 Task: Add in the project XcelTech a sprint 'Starlight'.
Action: Mouse moved to (208, 61)
Screenshot: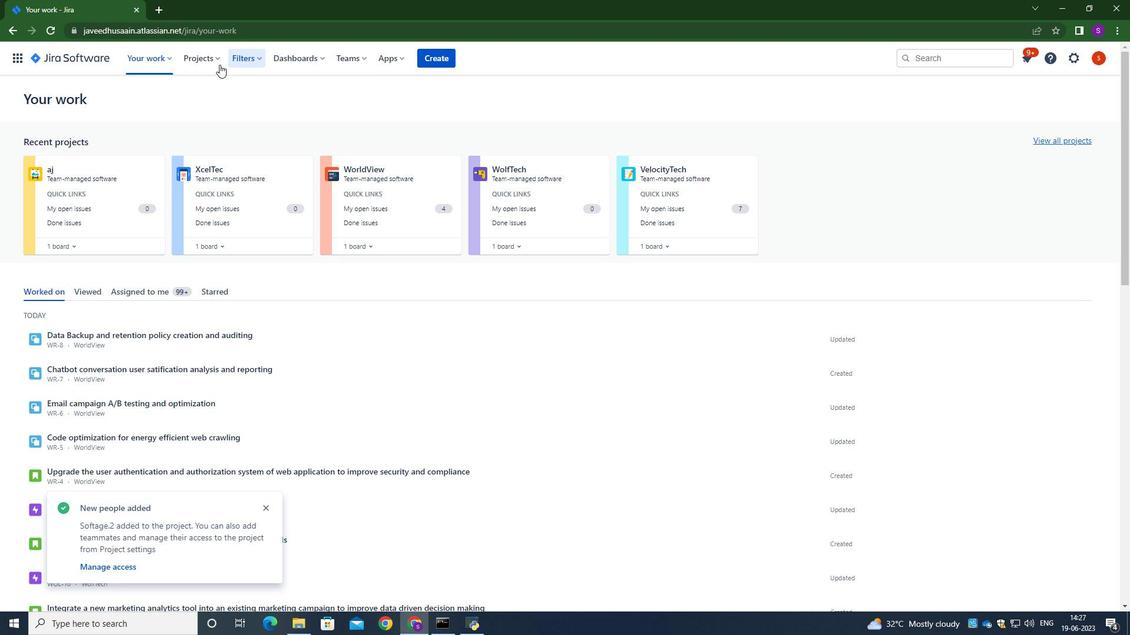 
Action: Mouse pressed left at (208, 61)
Screenshot: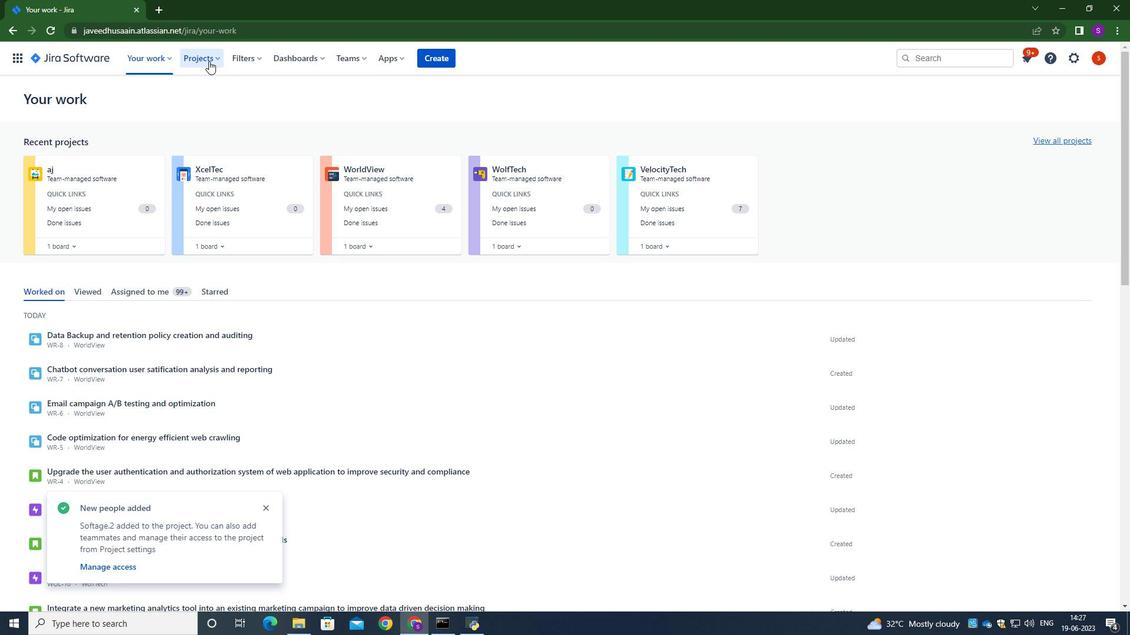 
Action: Mouse moved to (222, 106)
Screenshot: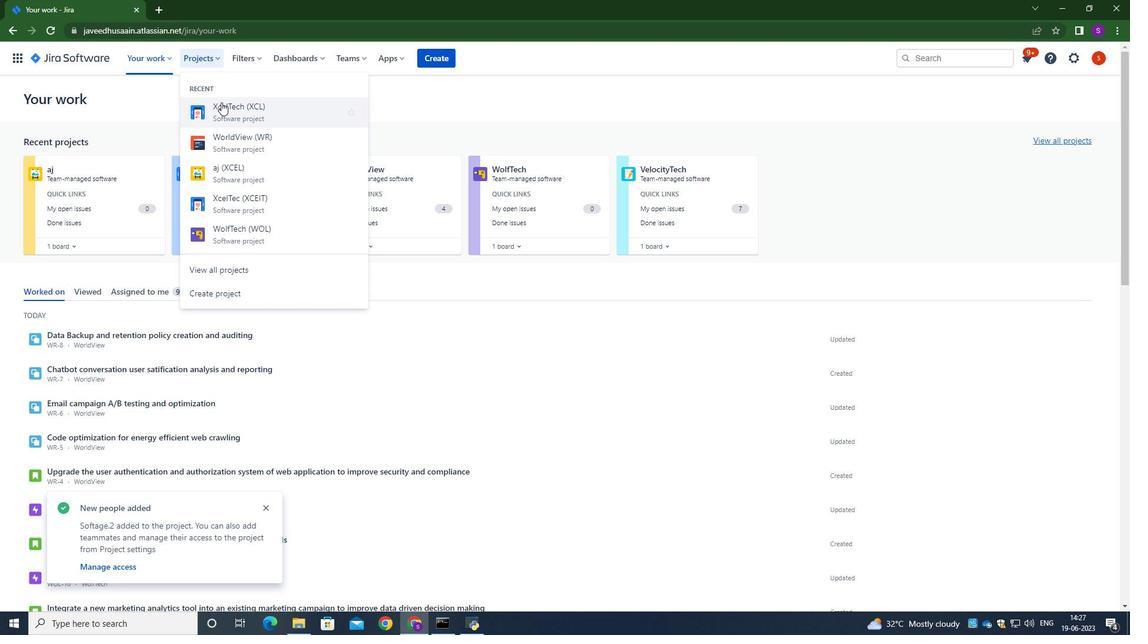 
Action: Mouse pressed left at (222, 106)
Screenshot: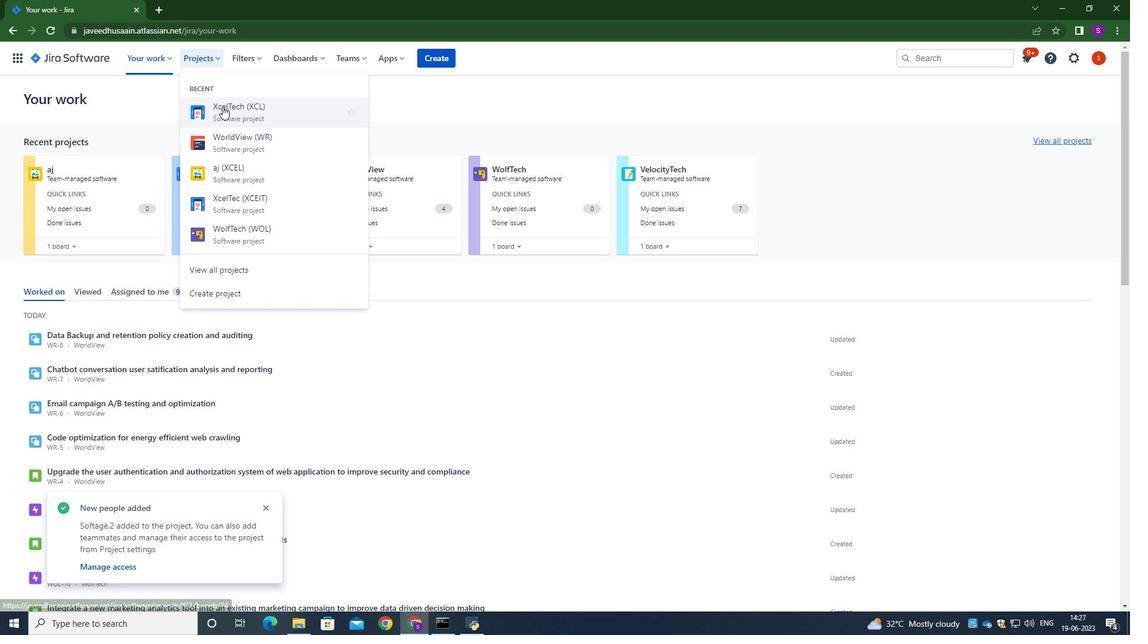 
Action: Mouse moved to (43, 176)
Screenshot: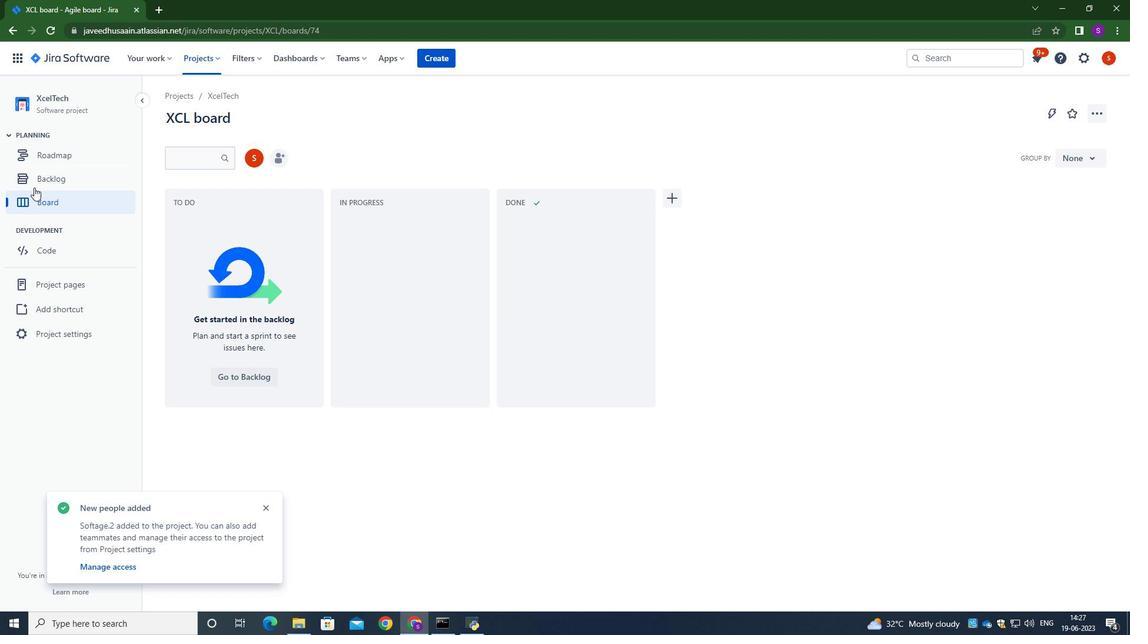 
Action: Mouse pressed left at (43, 176)
Screenshot: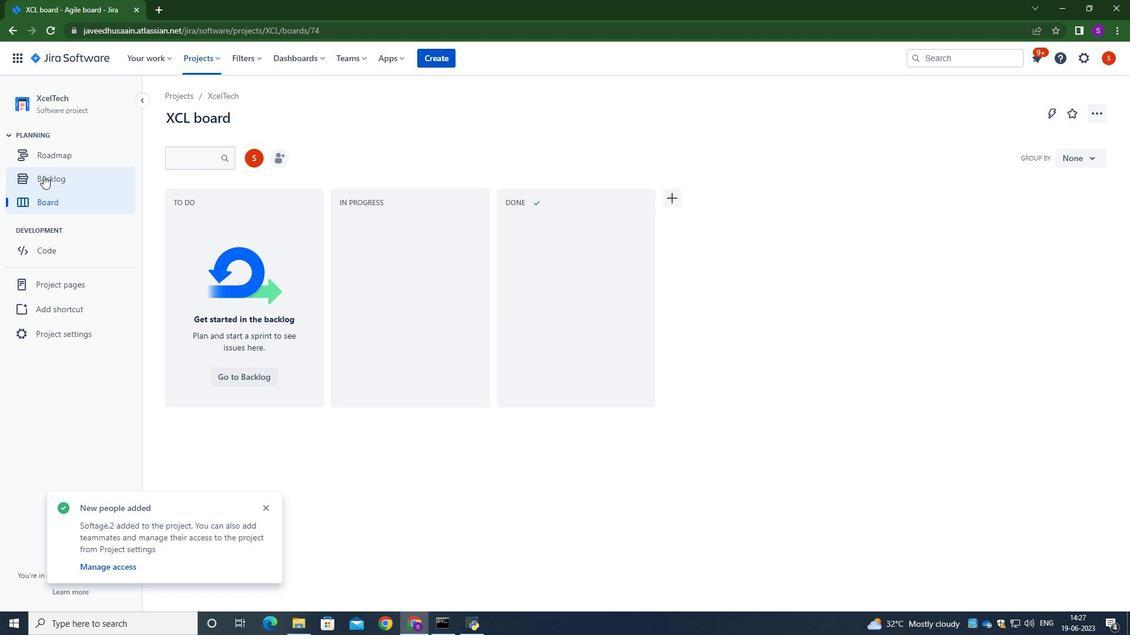 
Action: Mouse moved to (428, 336)
Screenshot: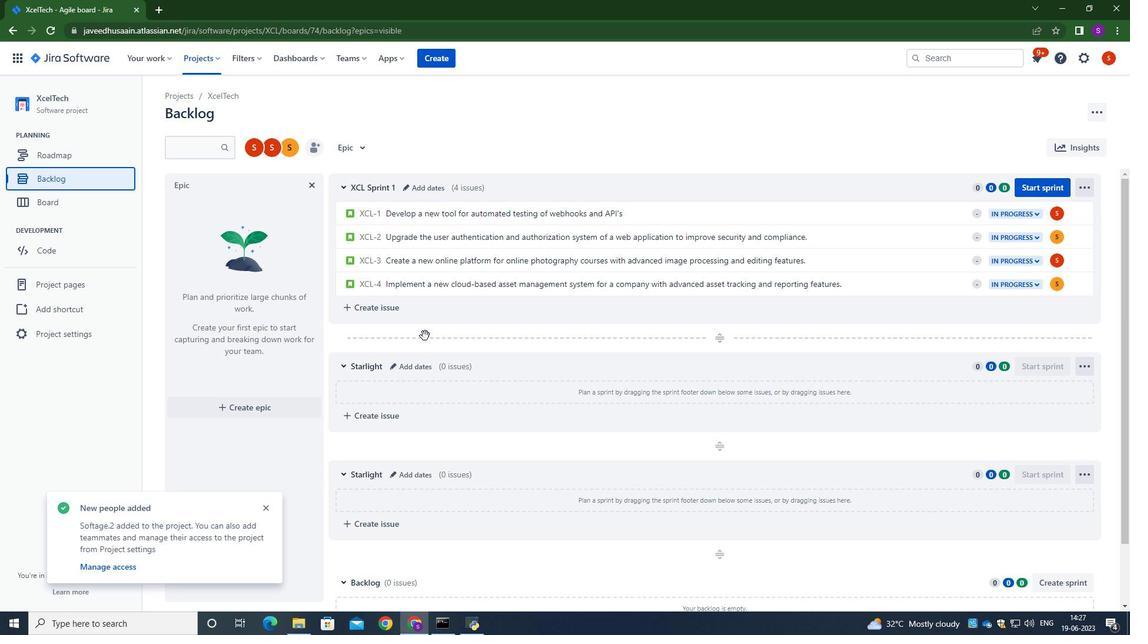 
Action: Mouse scrolled (428, 335) with delta (0, 0)
Screenshot: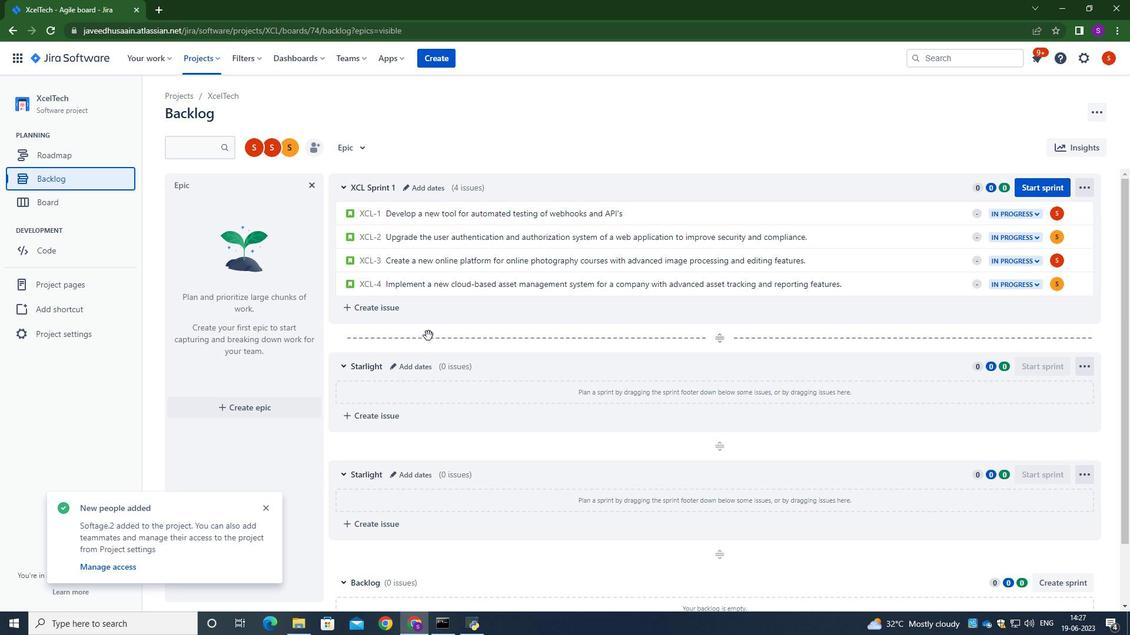 
Action: Mouse scrolled (428, 335) with delta (0, 0)
Screenshot: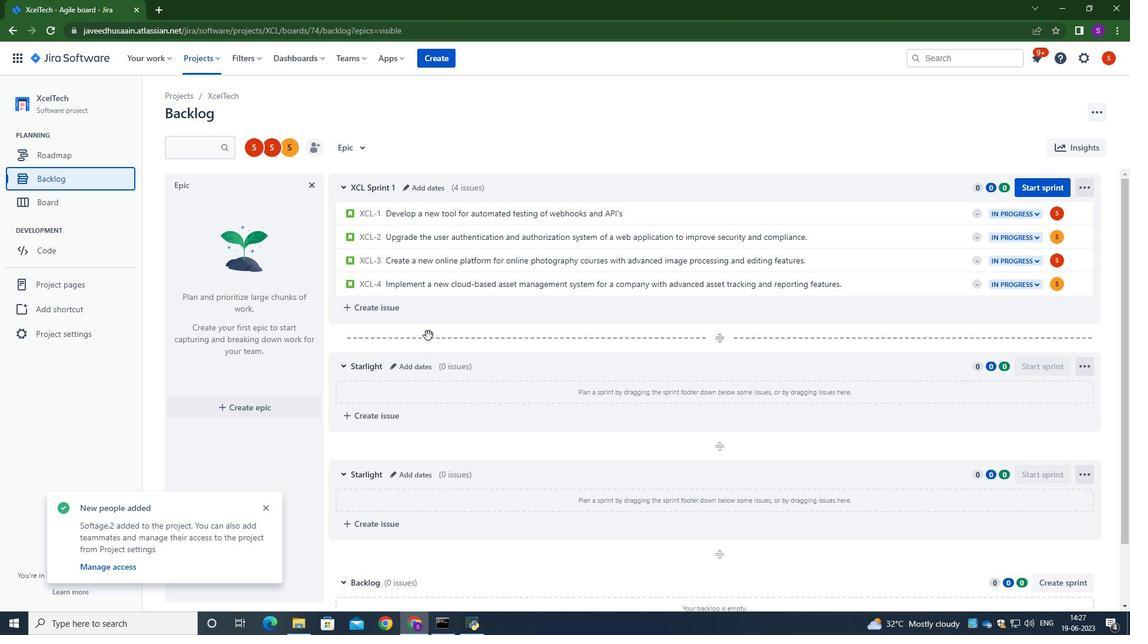 
Action: Mouse moved to (428, 336)
Screenshot: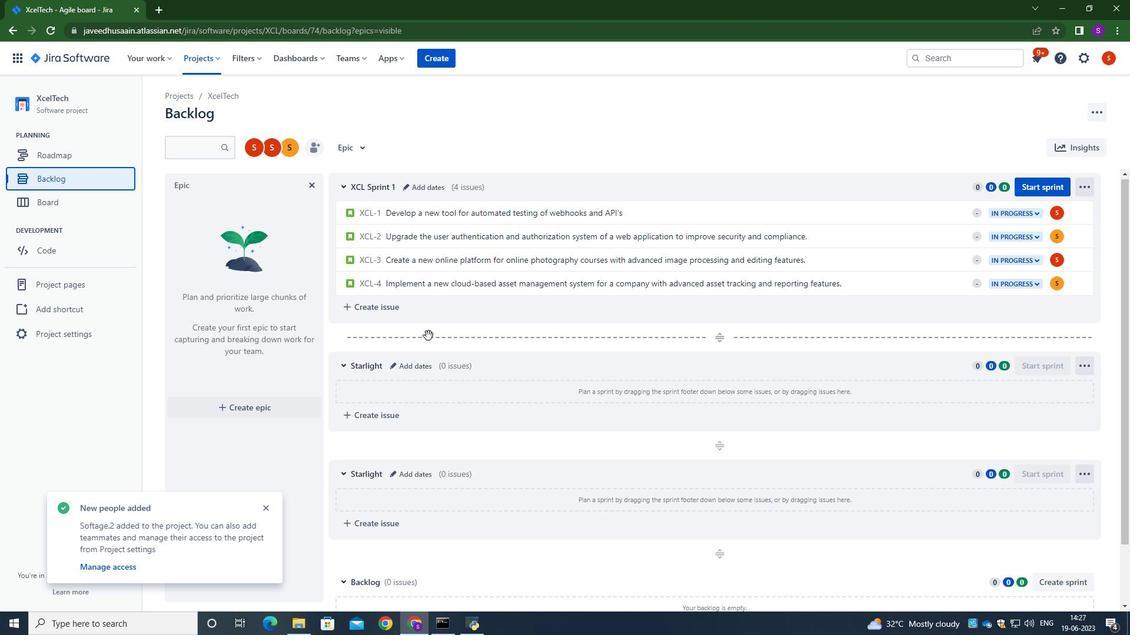
Action: Mouse scrolled (428, 335) with delta (0, 0)
Screenshot: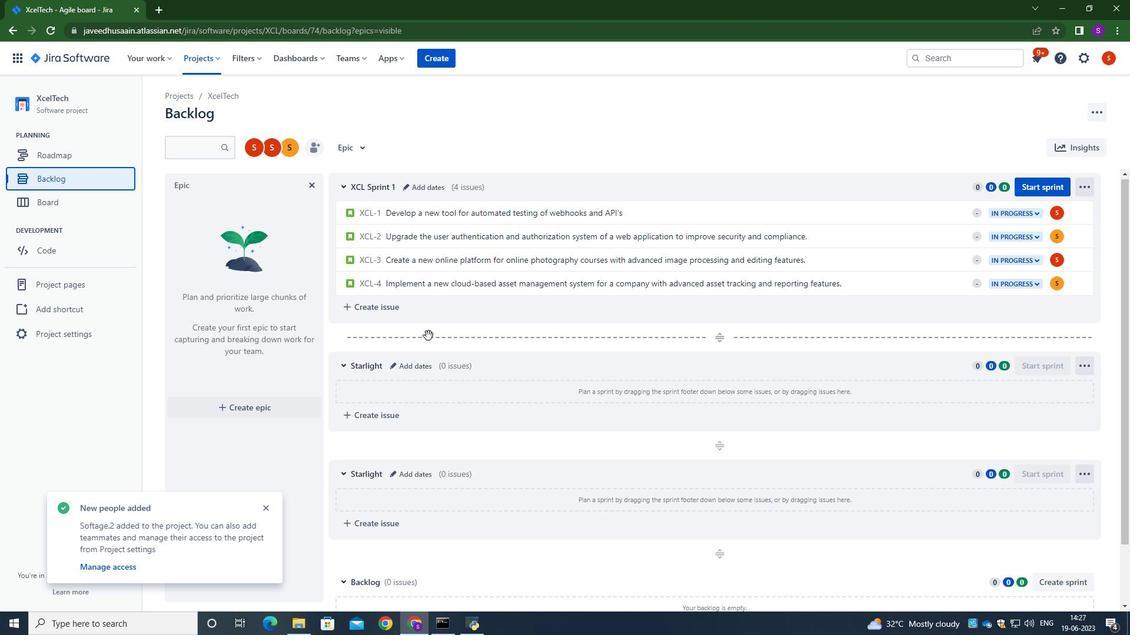 
Action: Mouse moved to (429, 336)
Screenshot: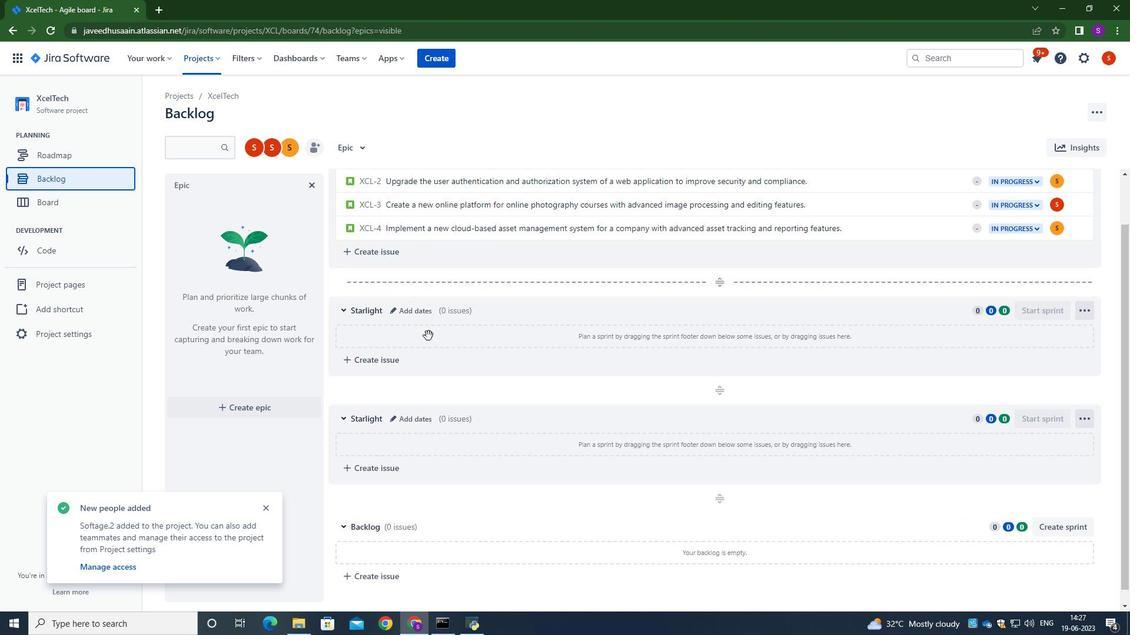 
Action: Mouse scrolled (429, 335) with delta (0, 0)
Screenshot: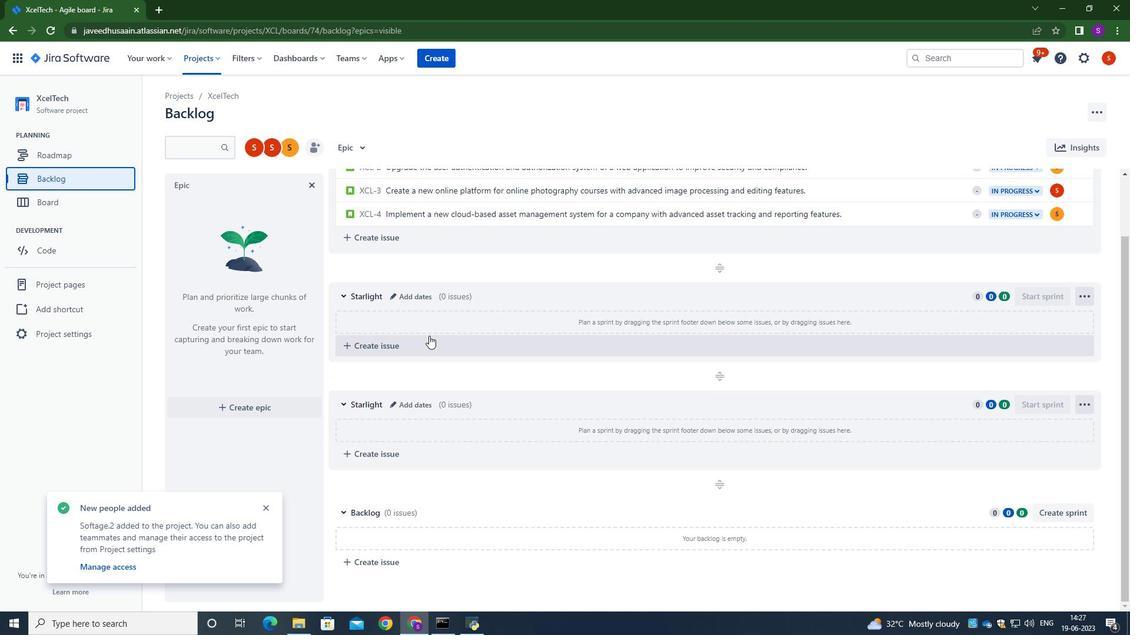 
Action: Mouse moved to (1060, 513)
Screenshot: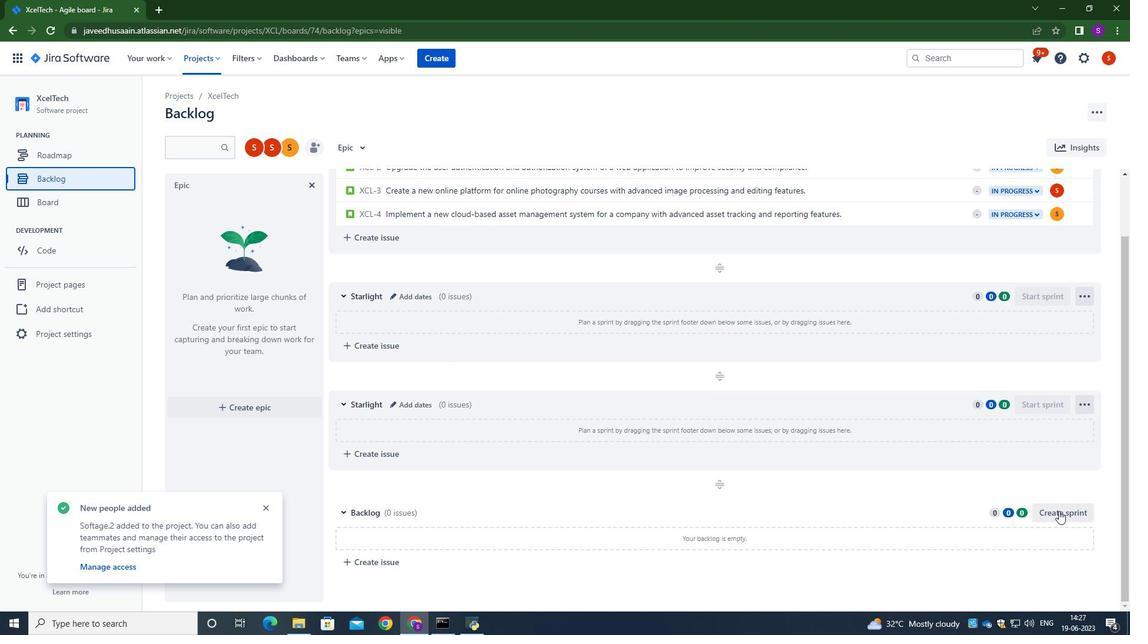 
Action: Mouse pressed left at (1060, 513)
Screenshot: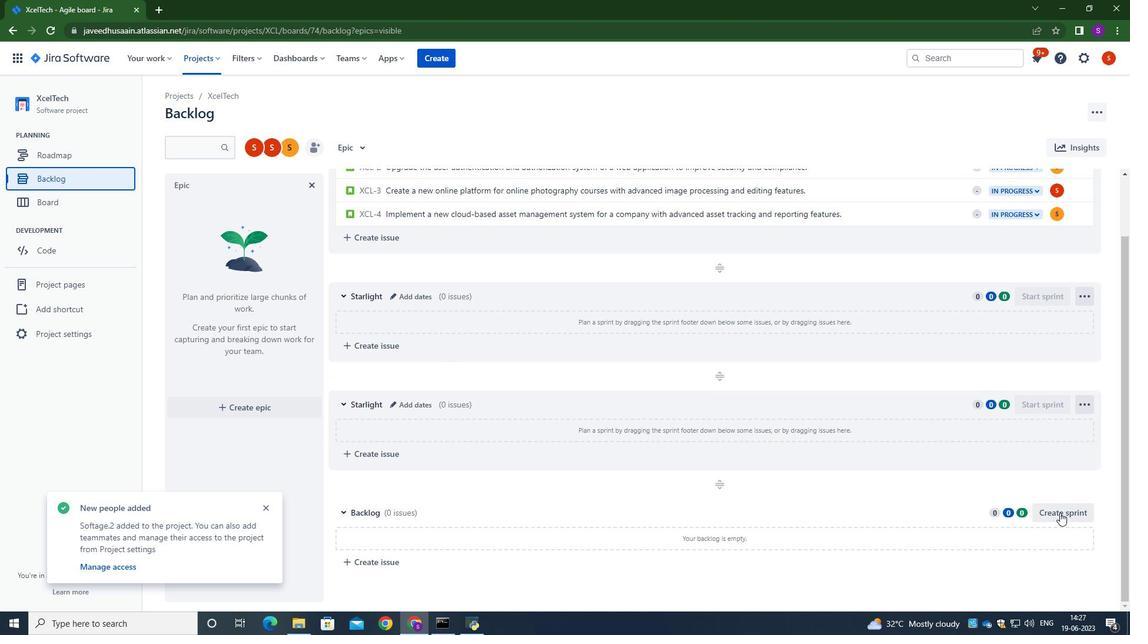 
Action: Mouse moved to (416, 510)
Screenshot: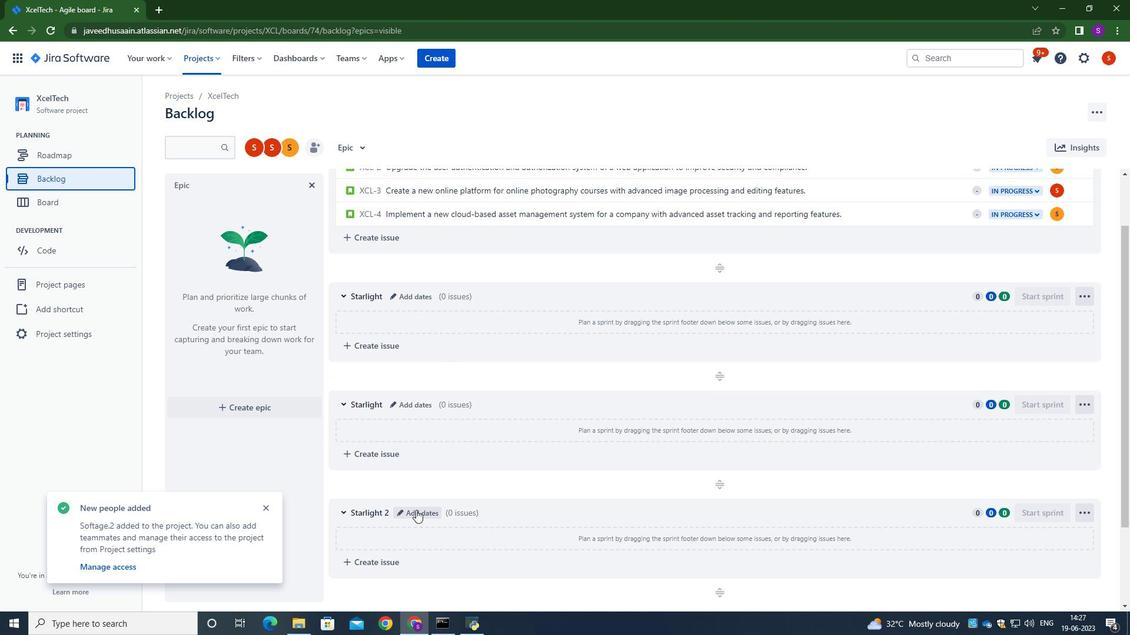 
Action: Mouse pressed left at (416, 510)
Screenshot: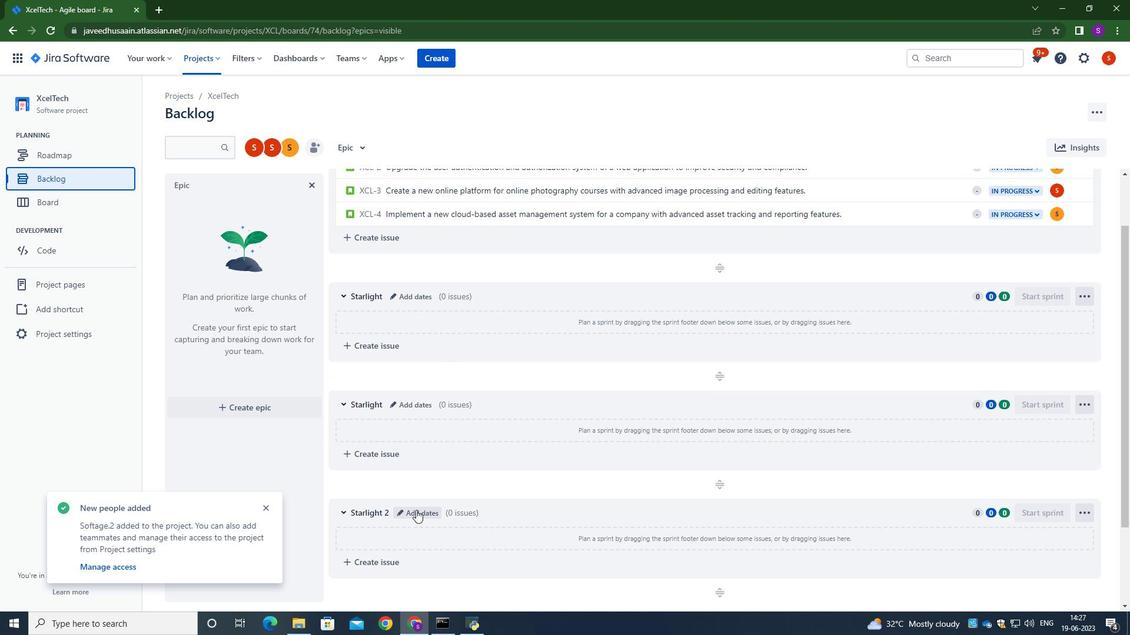 
Action: Mouse moved to (468, 147)
Screenshot: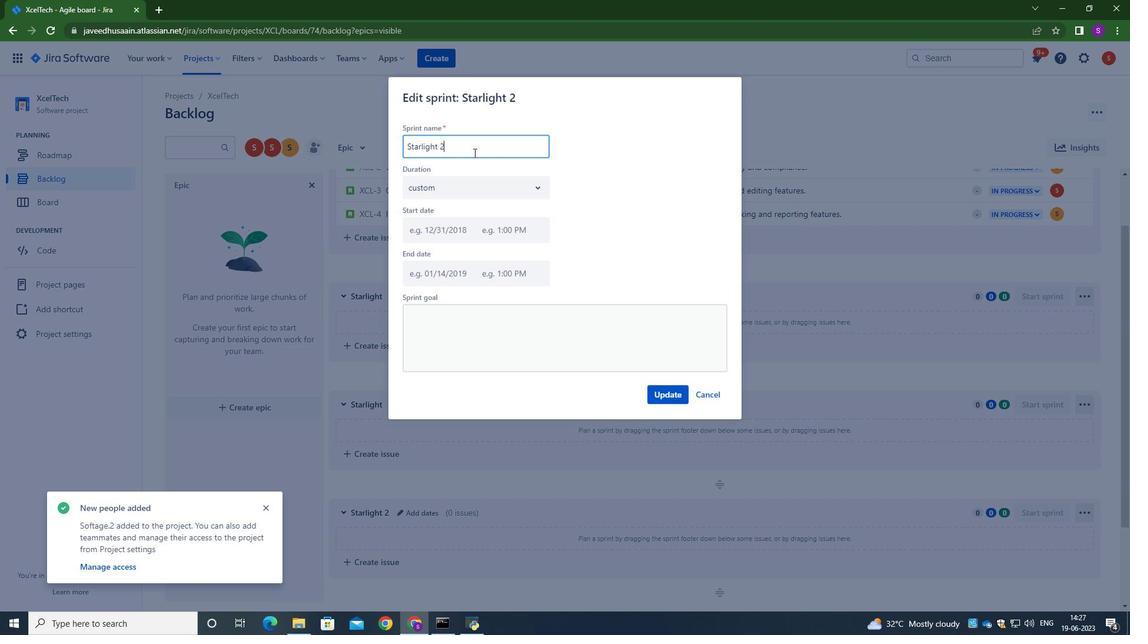 
Action: Mouse pressed left at (468, 147)
Screenshot: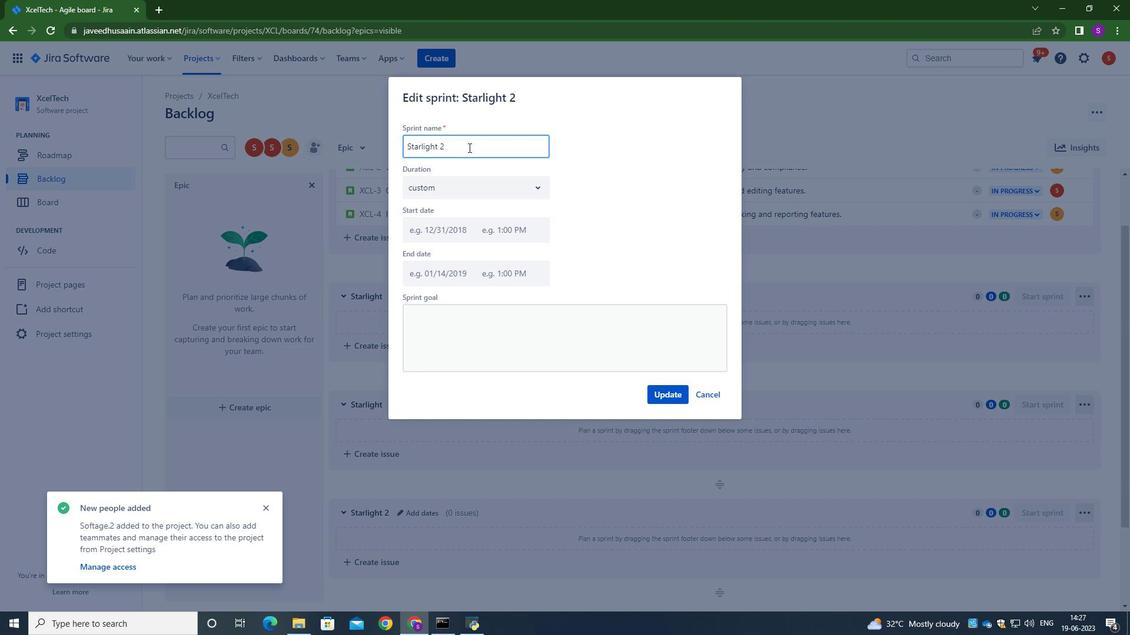 
Action: Key pressed <Key.backspace><Key.backspace><Key.backspace>
Screenshot: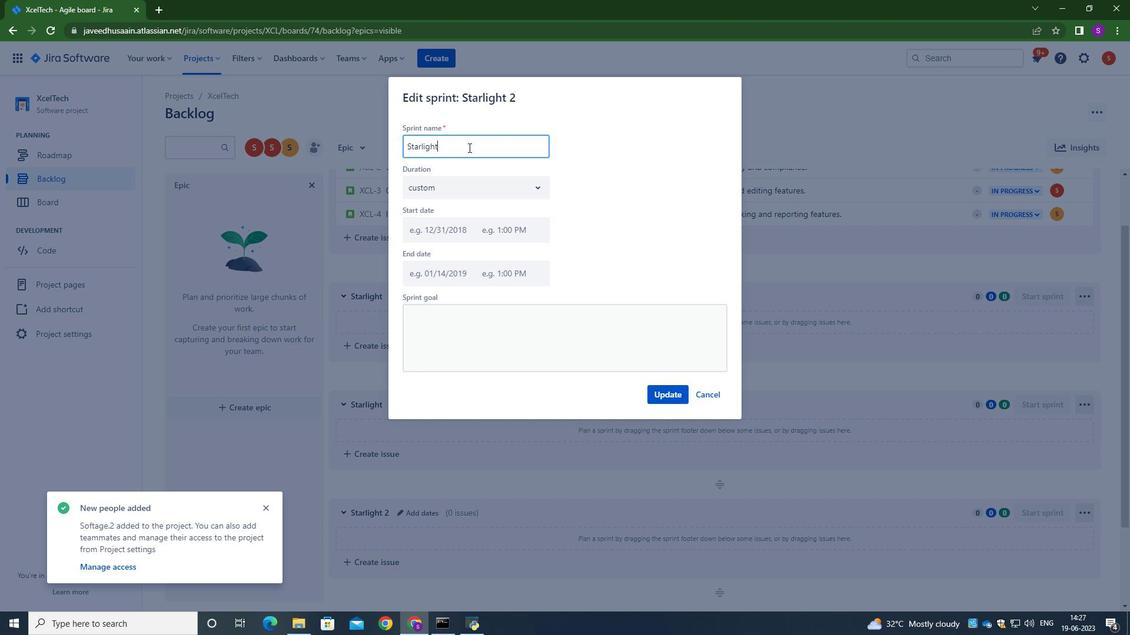 
Action: Mouse moved to (497, 211)
Screenshot: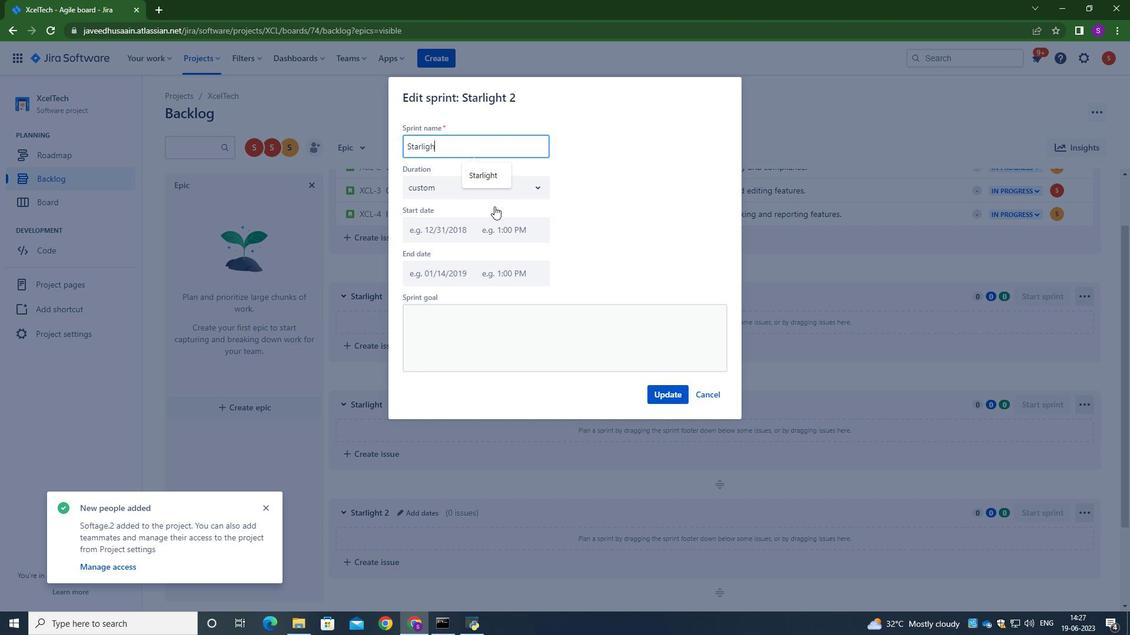 
Action: Key pressed t
Screenshot: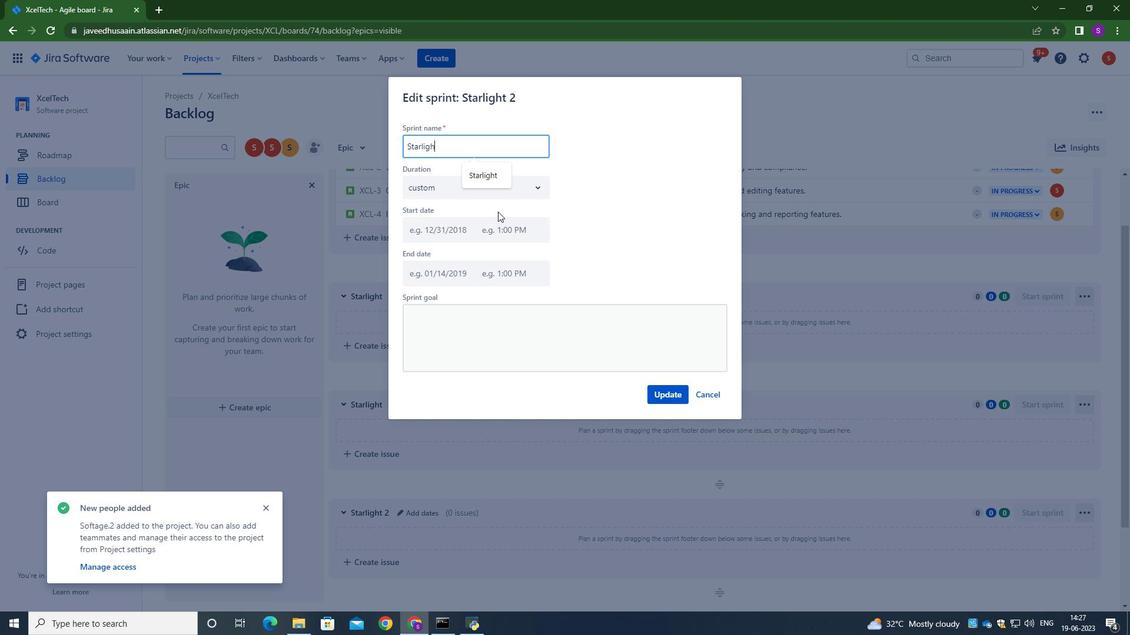 
Action: Mouse moved to (675, 395)
Screenshot: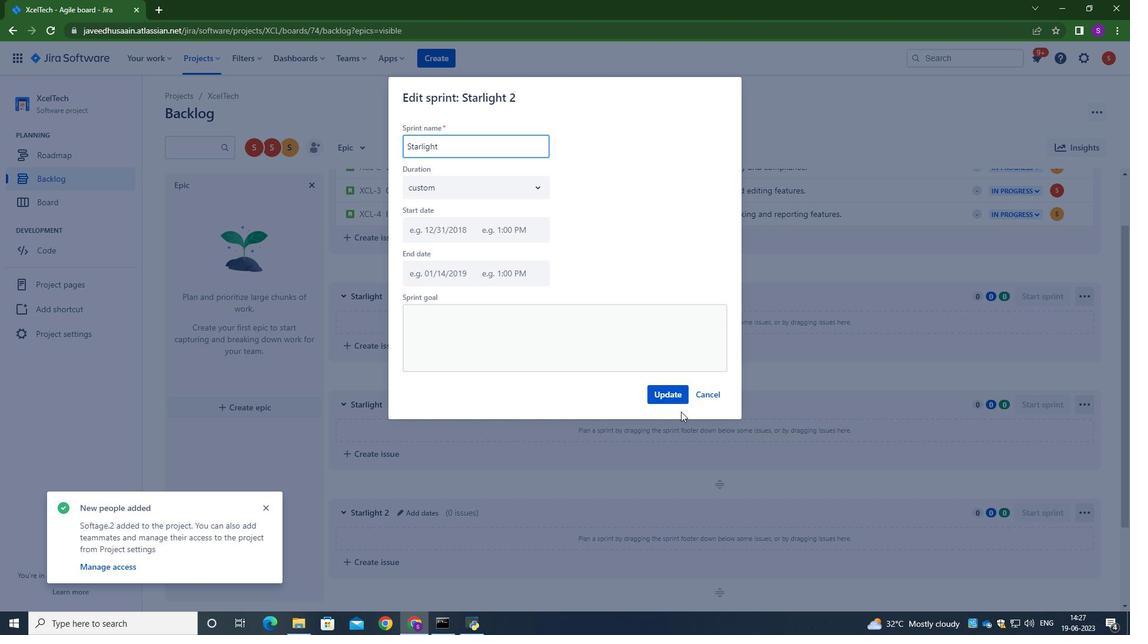 
Action: Mouse pressed left at (675, 395)
Screenshot: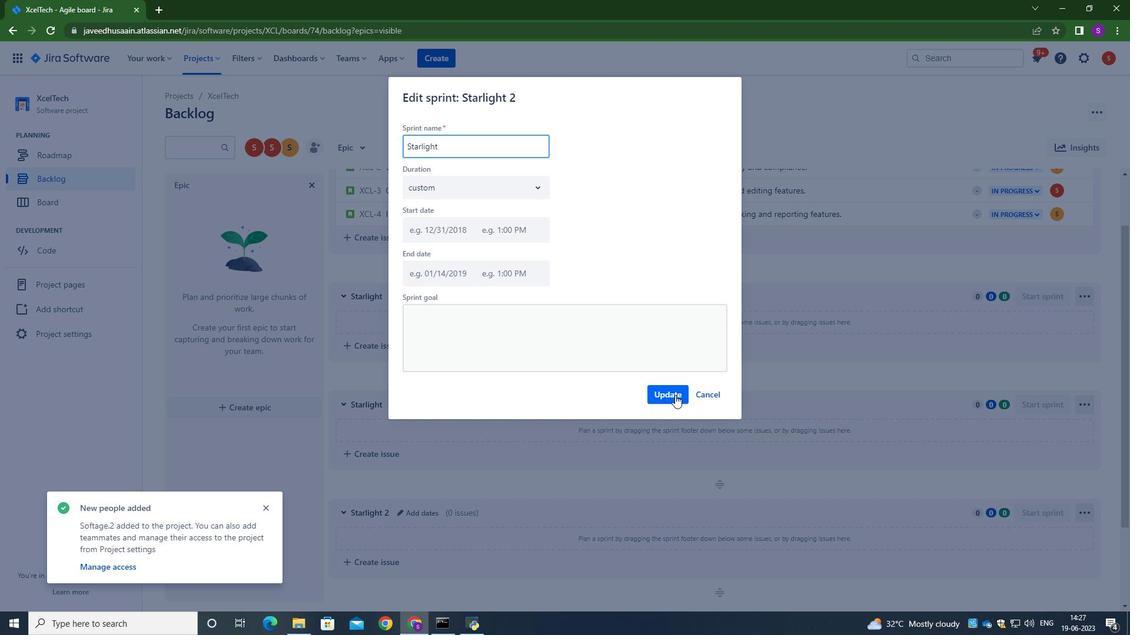 
Action: Mouse moved to (634, 357)
Screenshot: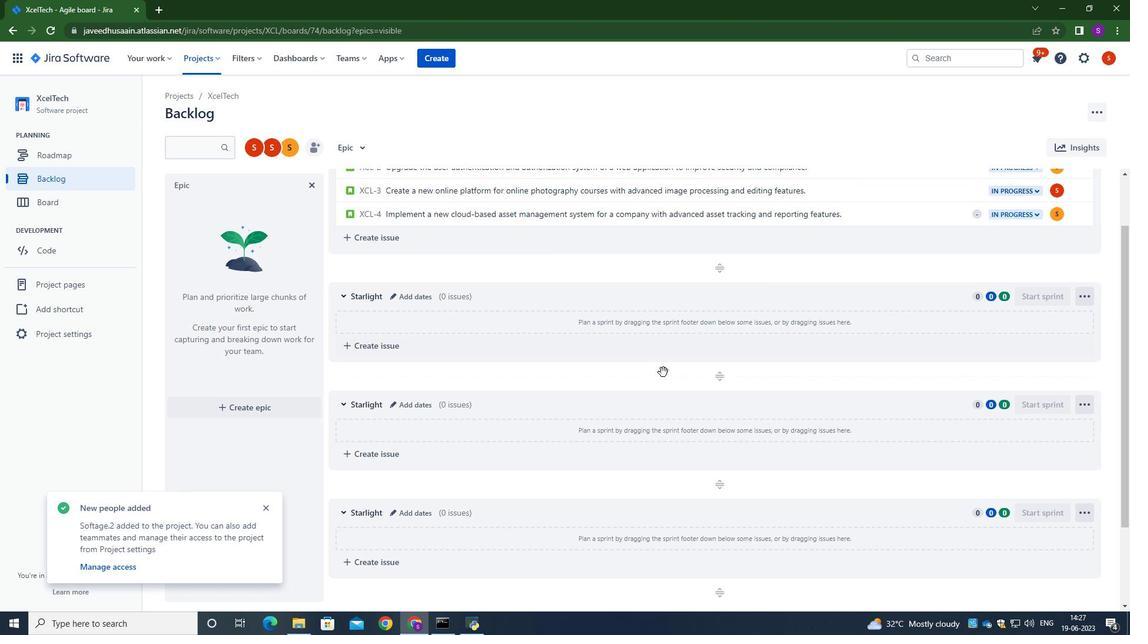 
Action: Mouse scrolled (634, 357) with delta (0, 0)
Screenshot: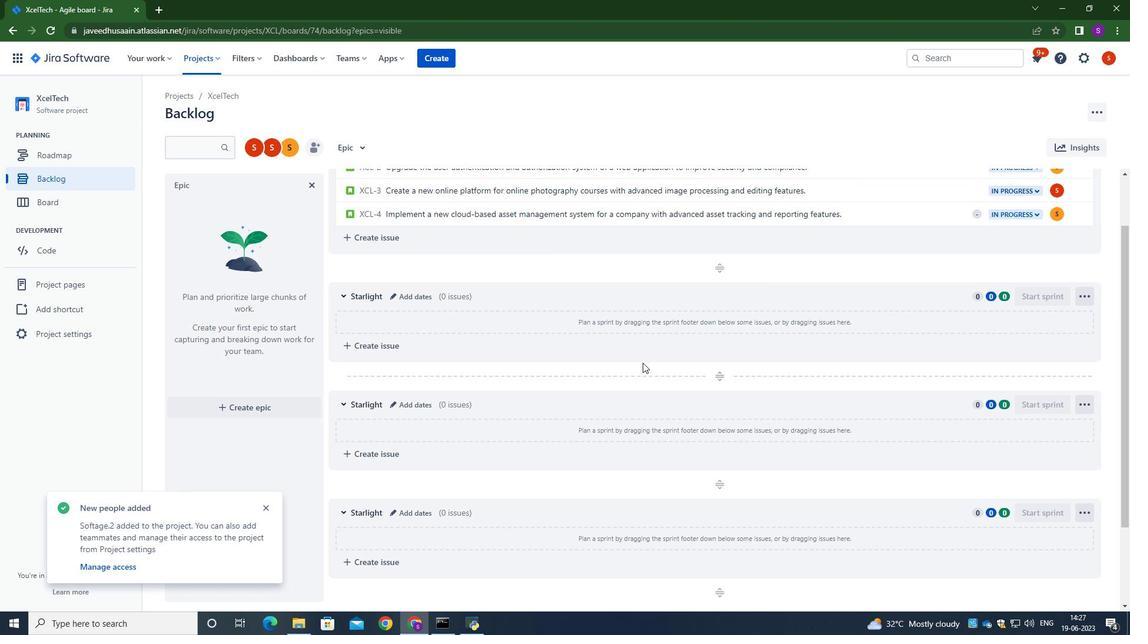 
Action: Mouse scrolled (634, 357) with delta (0, 0)
Screenshot: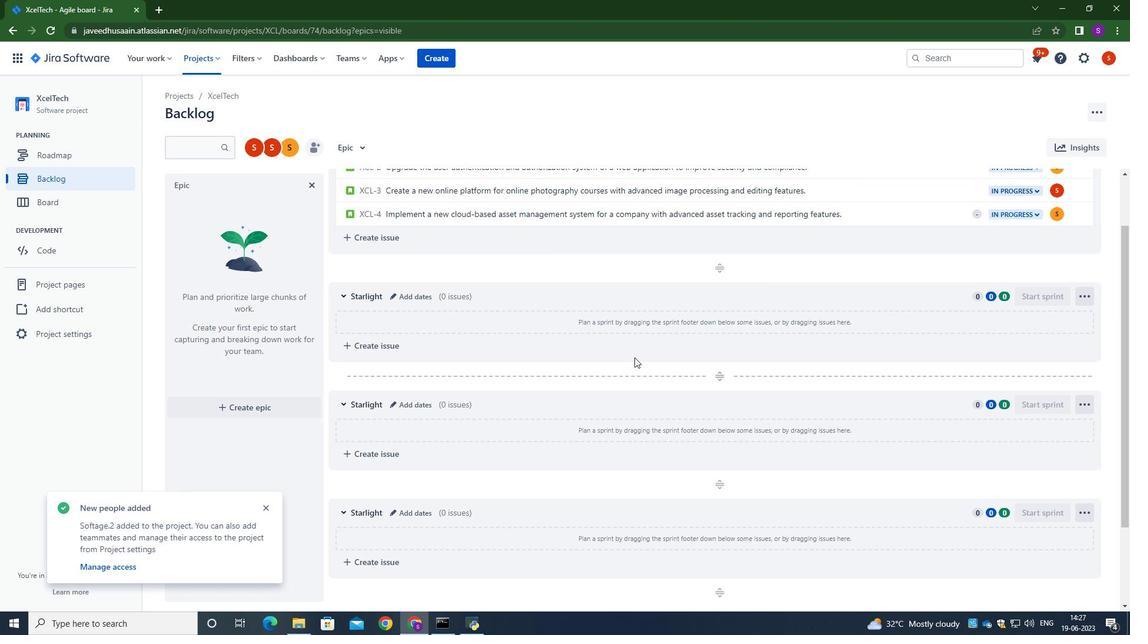 
Action: Mouse scrolled (634, 357) with delta (0, 0)
Screenshot: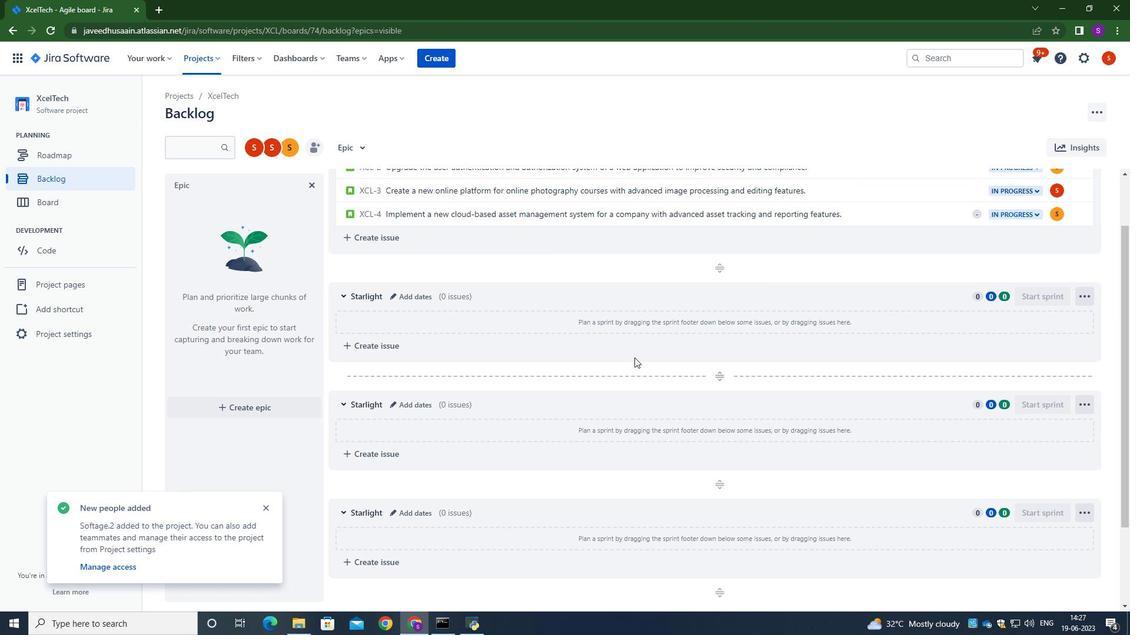 
Action: Mouse scrolled (634, 357) with delta (0, 0)
Screenshot: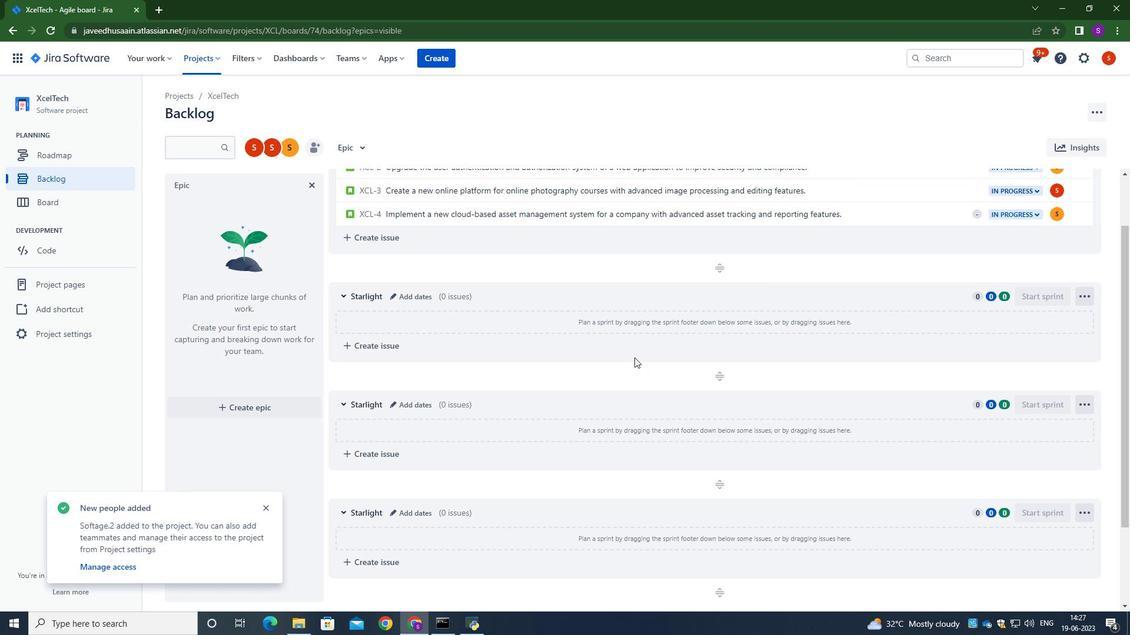 
Action: Mouse moved to (603, 253)
Screenshot: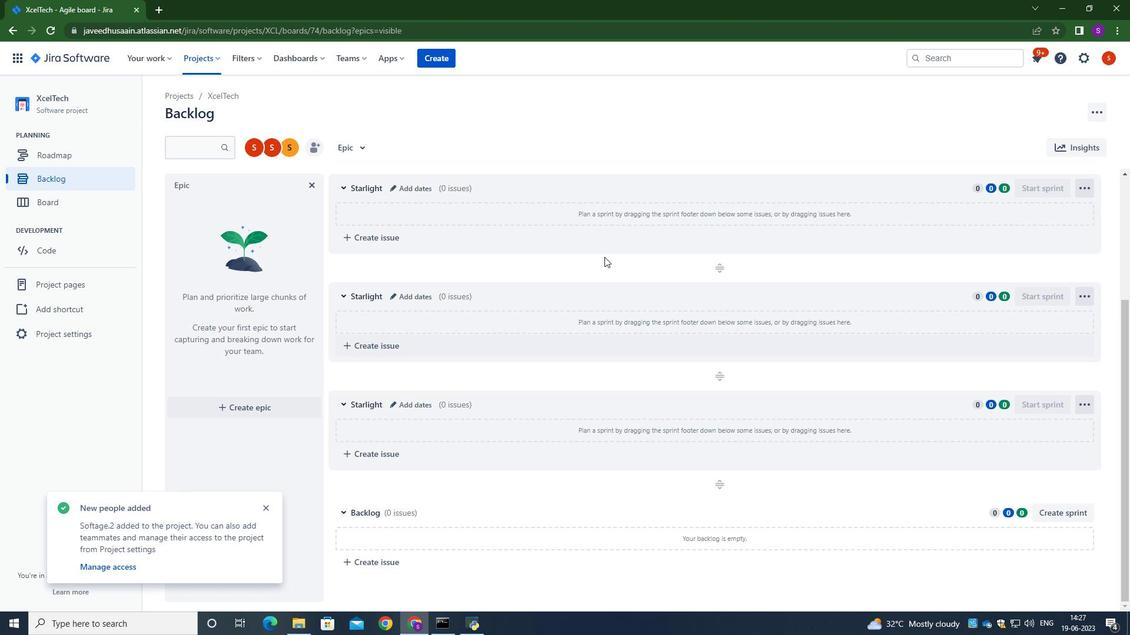 
Action: Mouse scrolled (603, 253) with delta (0, 0)
Screenshot: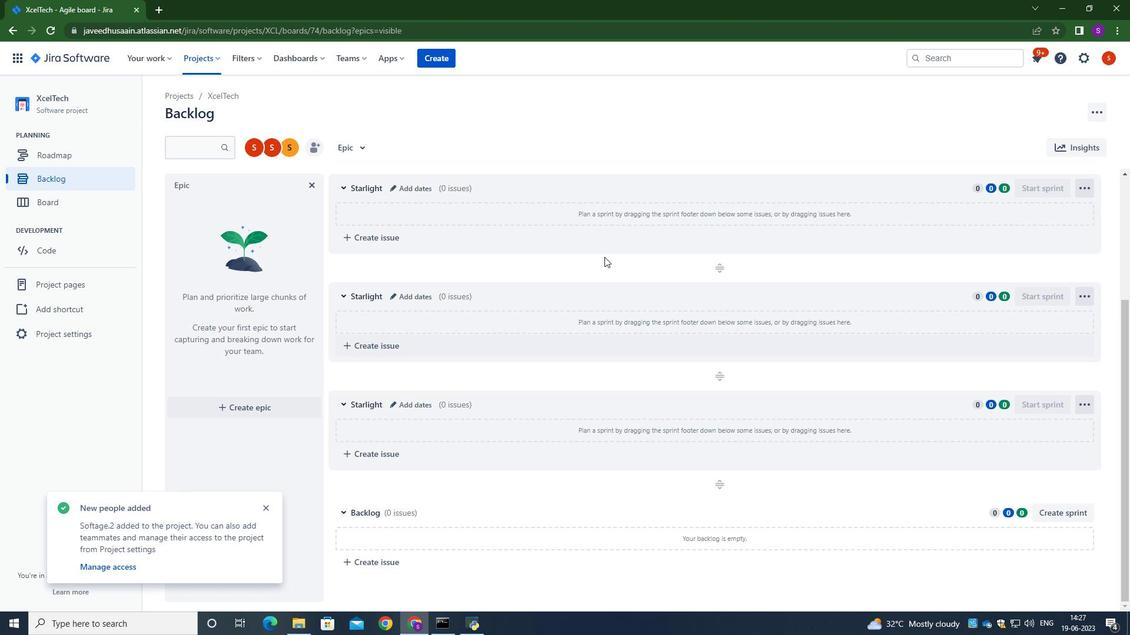 
Action: Mouse scrolled (603, 253) with delta (0, 0)
Screenshot: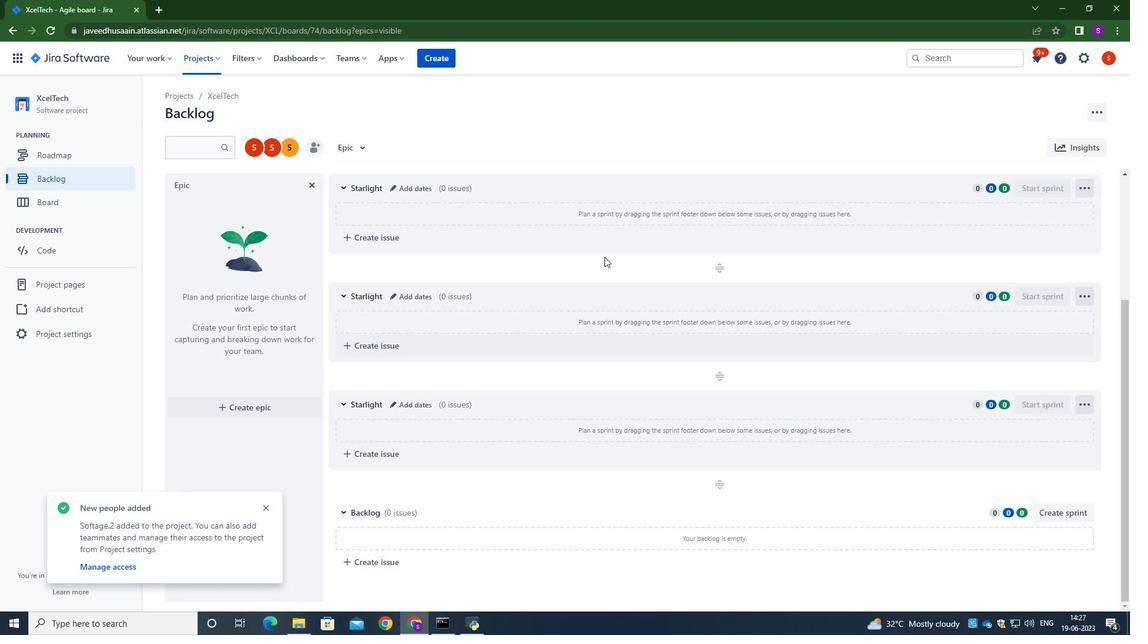
Action: Mouse scrolled (603, 253) with delta (0, 0)
Screenshot: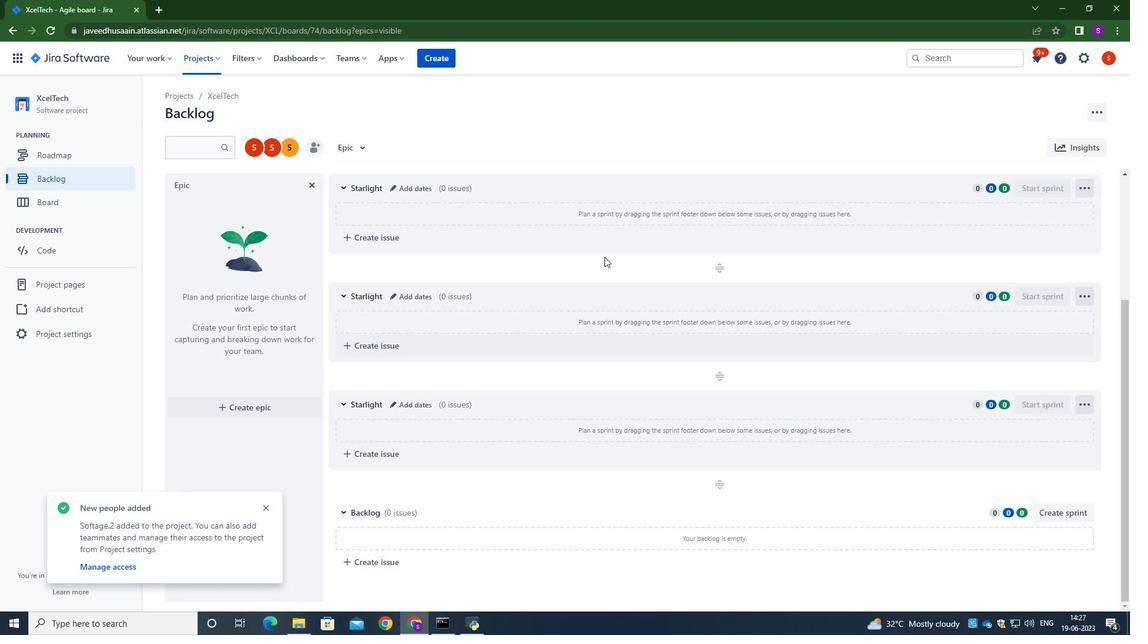 
Action: Mouse scrolled (603, 253) with delta (0, 0)
Screenshot: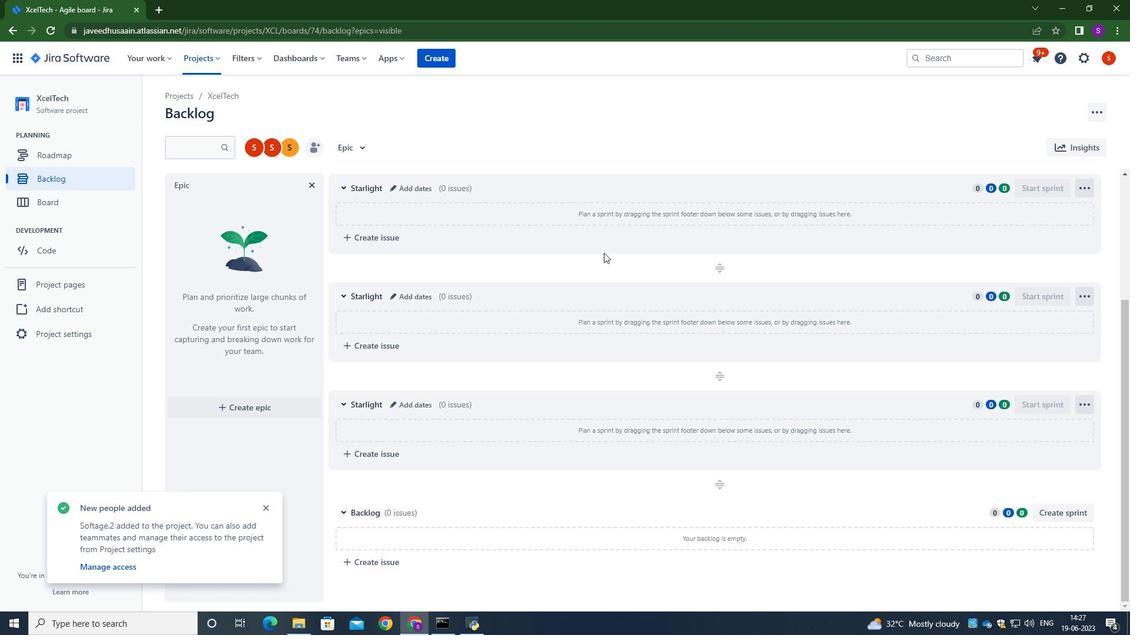 
Action: Mouse scrolled (603, 253) with delta (0, 0)
Screenshot: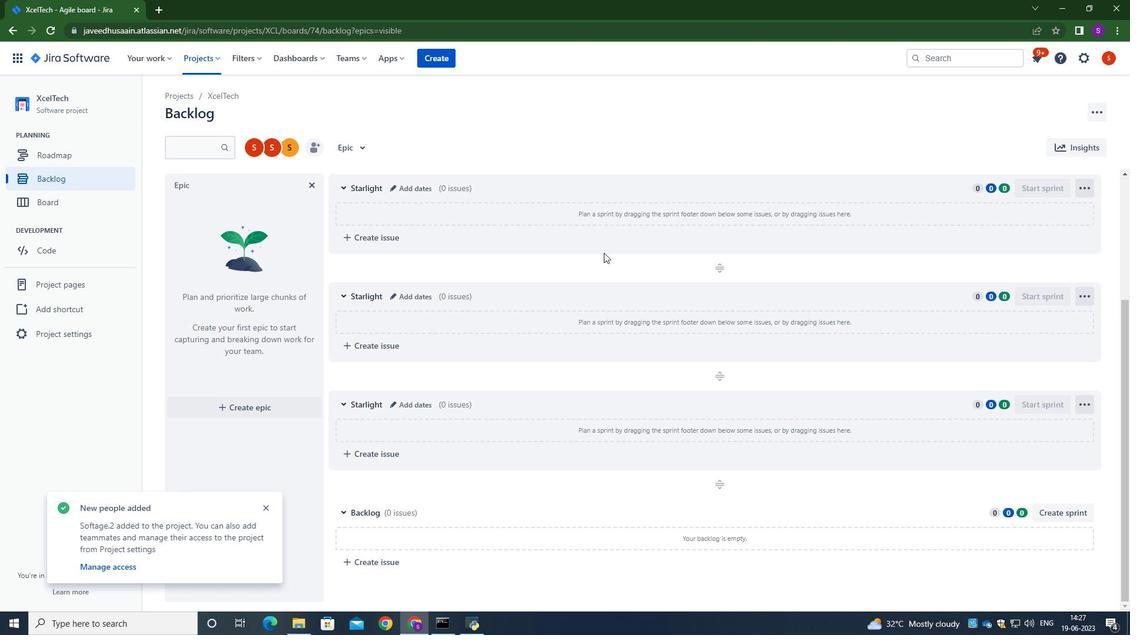 
